 Task: Create a rule from the Agile list, Priority changed -> Complete task in the project AgileFlow if Priority Cleared then Complete Task
Action: Mouse moved to (75, 424)
Screenshot: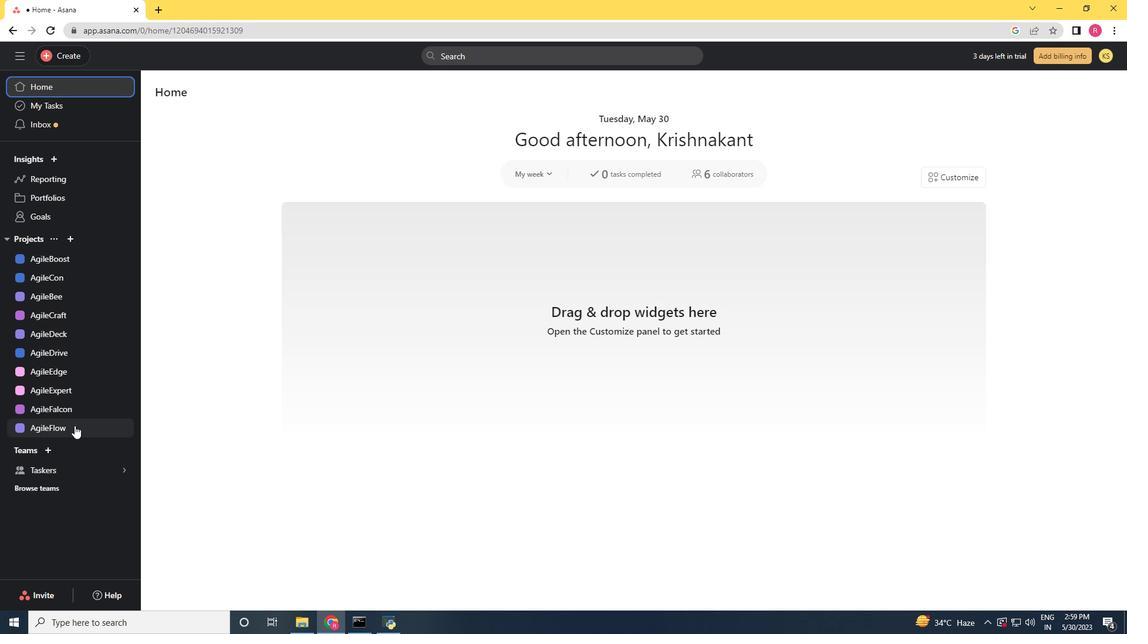 
Action: Mouse pressed left at (75, 424)
Screenshot: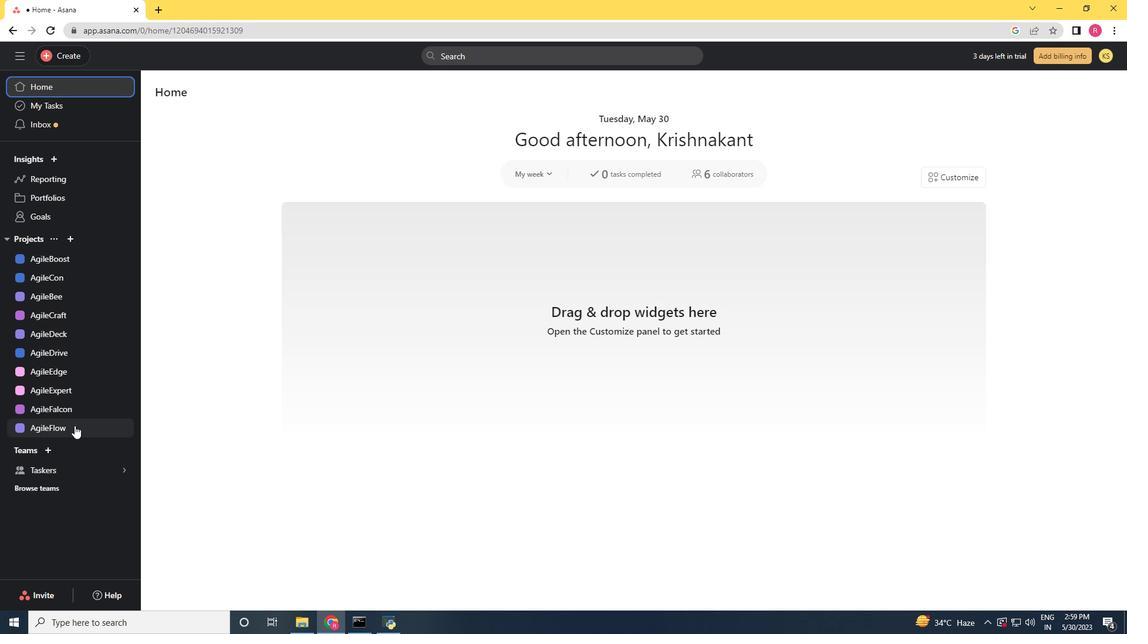 
Action: Mouse moved to (1071, 102)
Screenshot: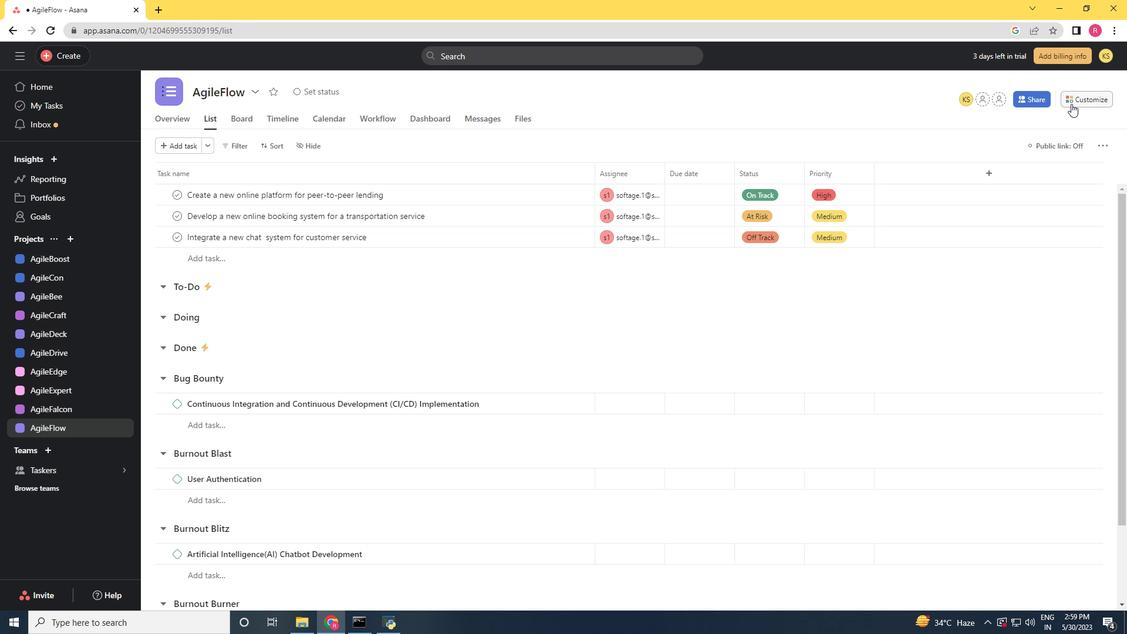 
Action: Mouse pressed left at (1071, 102)
Screenshot: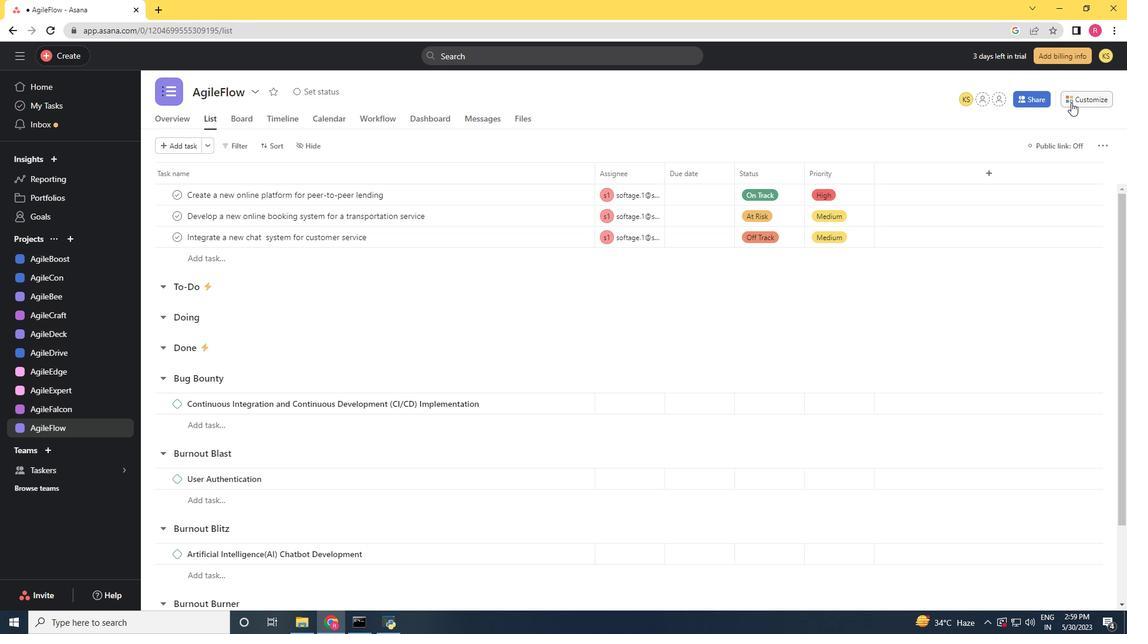 
Action: Mouse moved to (898, 253)
Screenshot: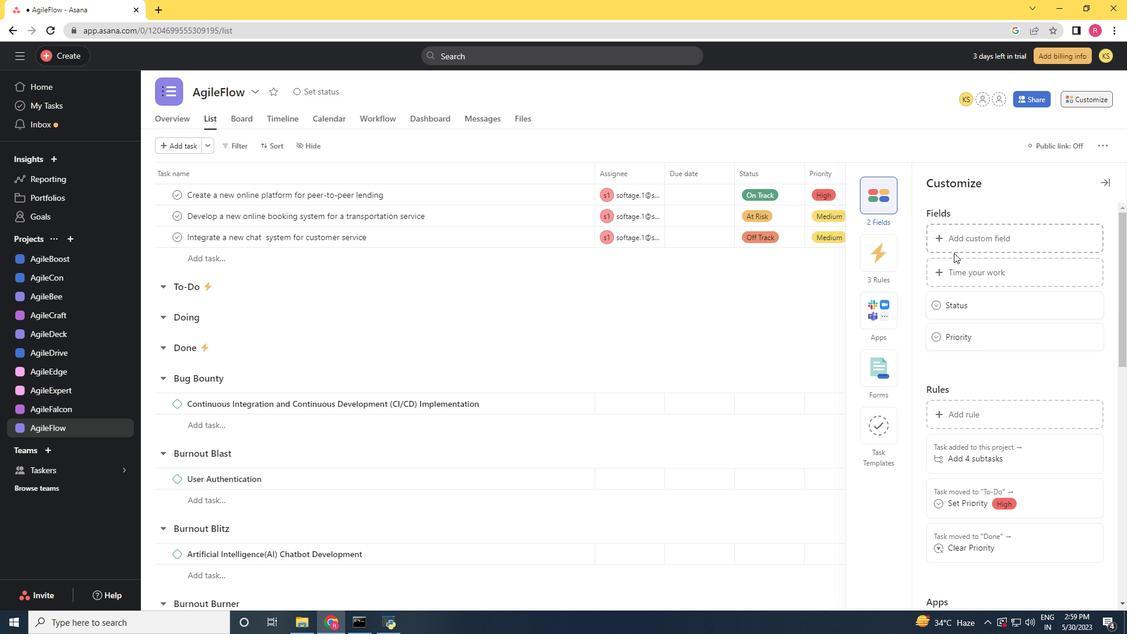 
Action: Mouse pressed left at (898, 253)
Screenshot: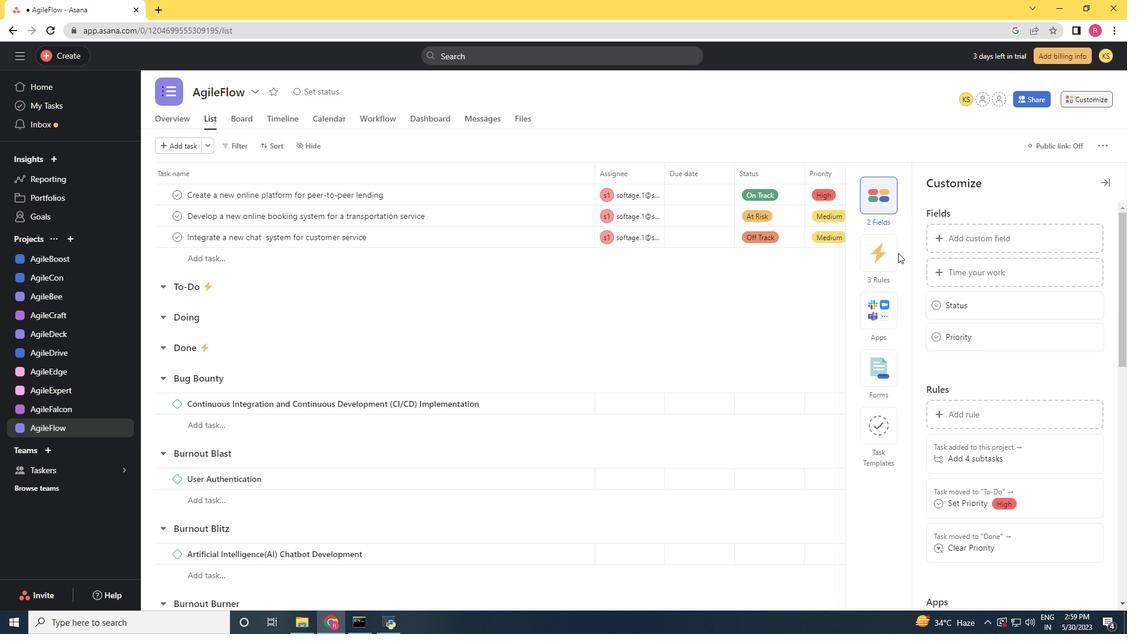 
Action: Mouse moved to (885, 255)
Screenshot: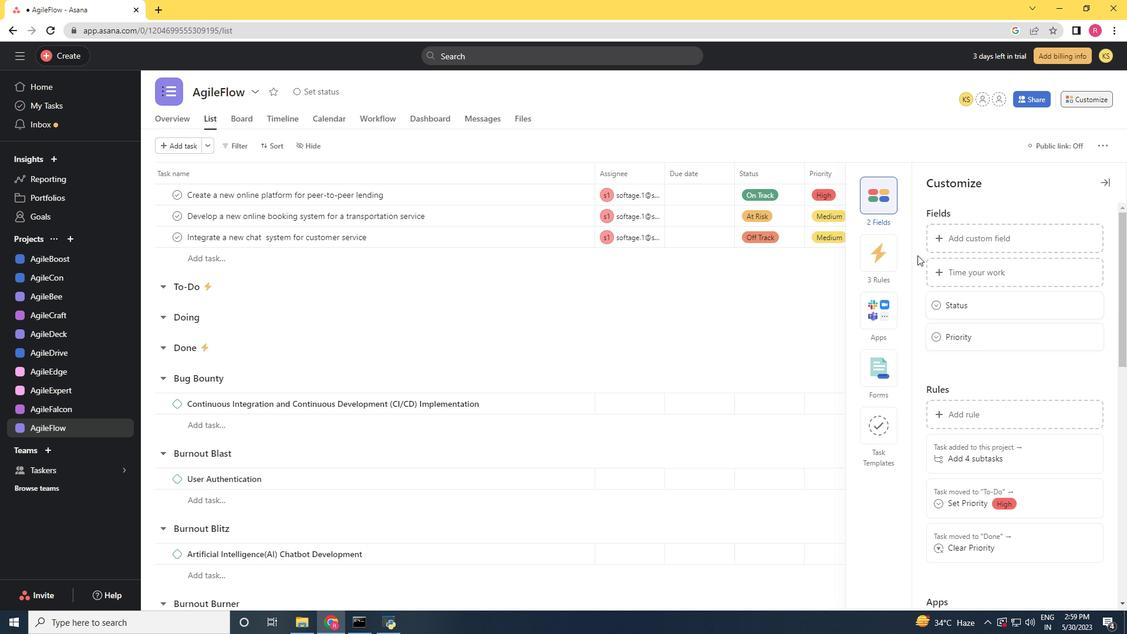 
Action: Mouse pressed left at (885, 255)
Screenshot: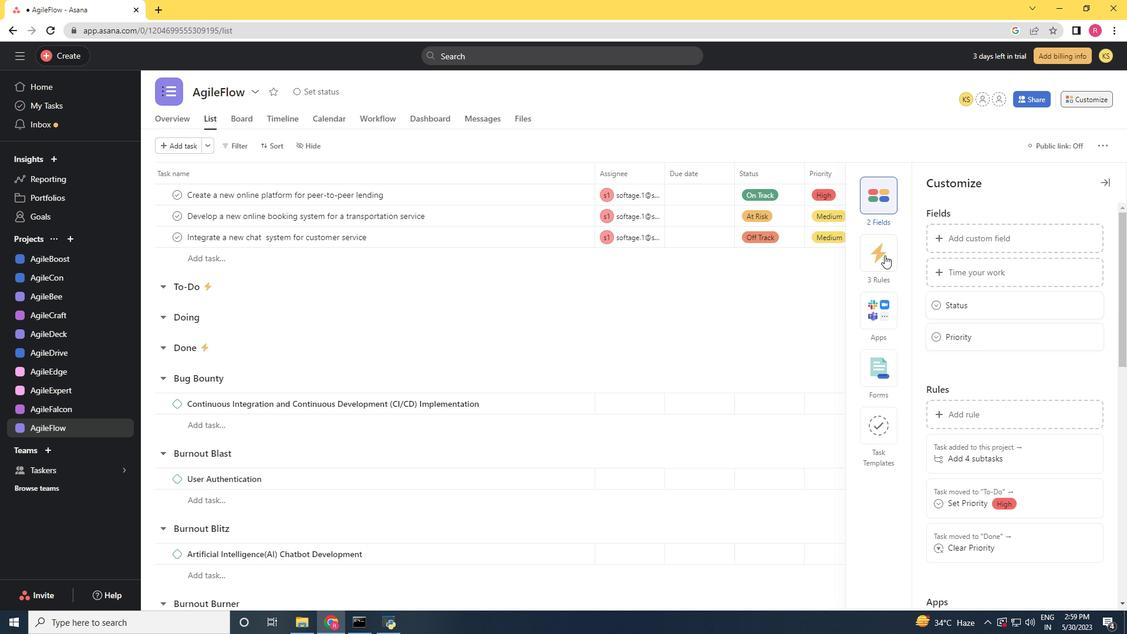
Action: Mouse moved to (949, 225)
Screenshot: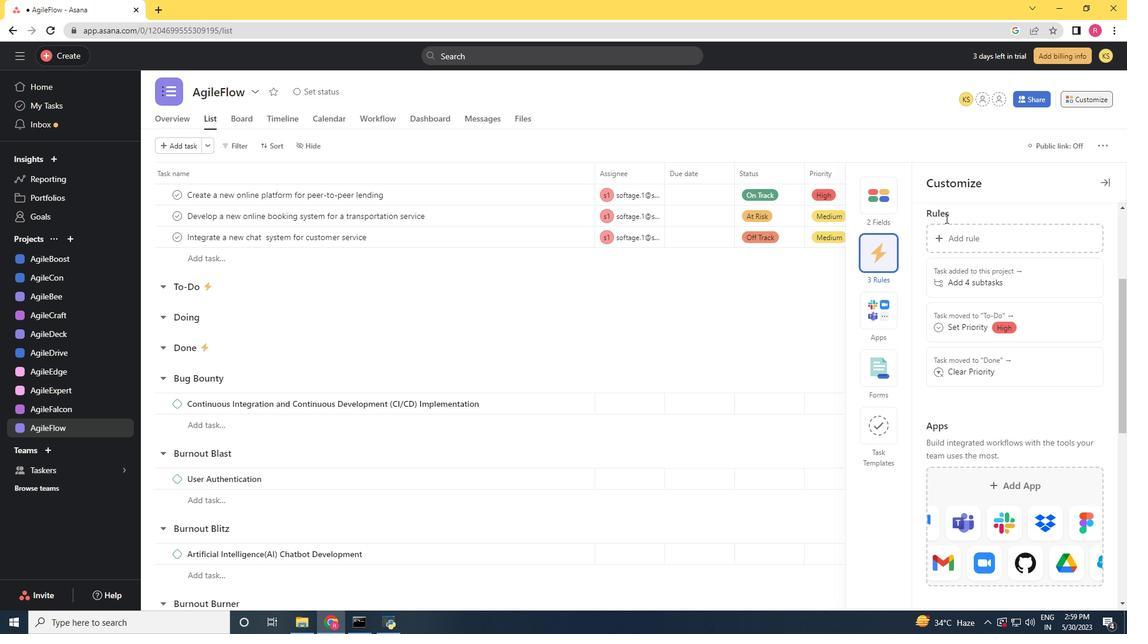 
Action: Mouse pressed left at (949, 225)
Screenshot: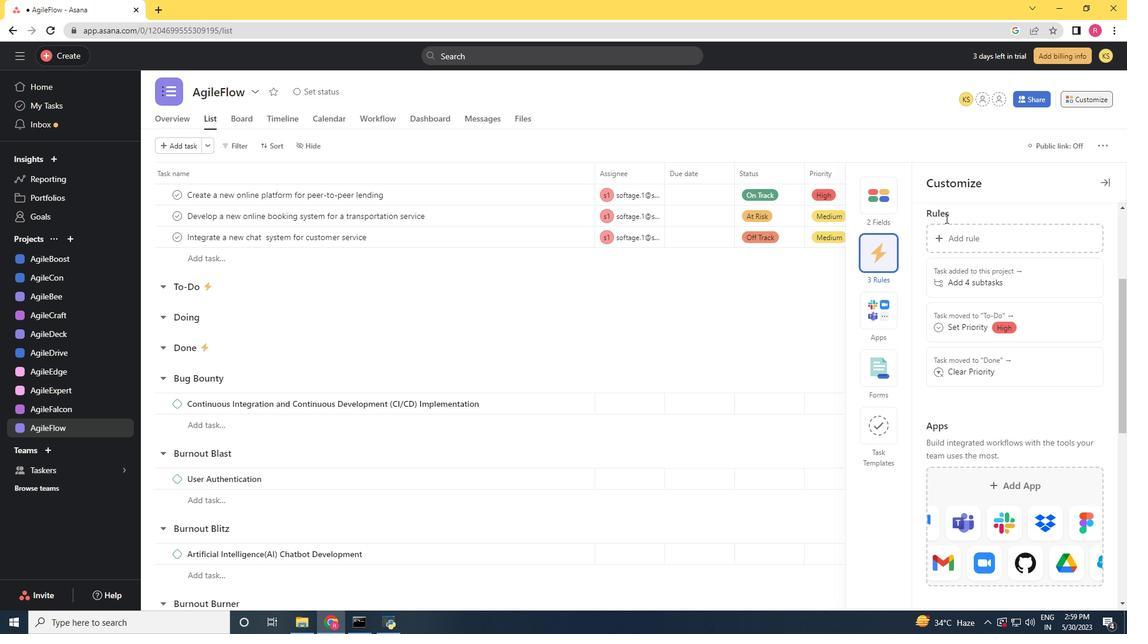 
Action: Mouse moved to (235, 178)
Screenshot: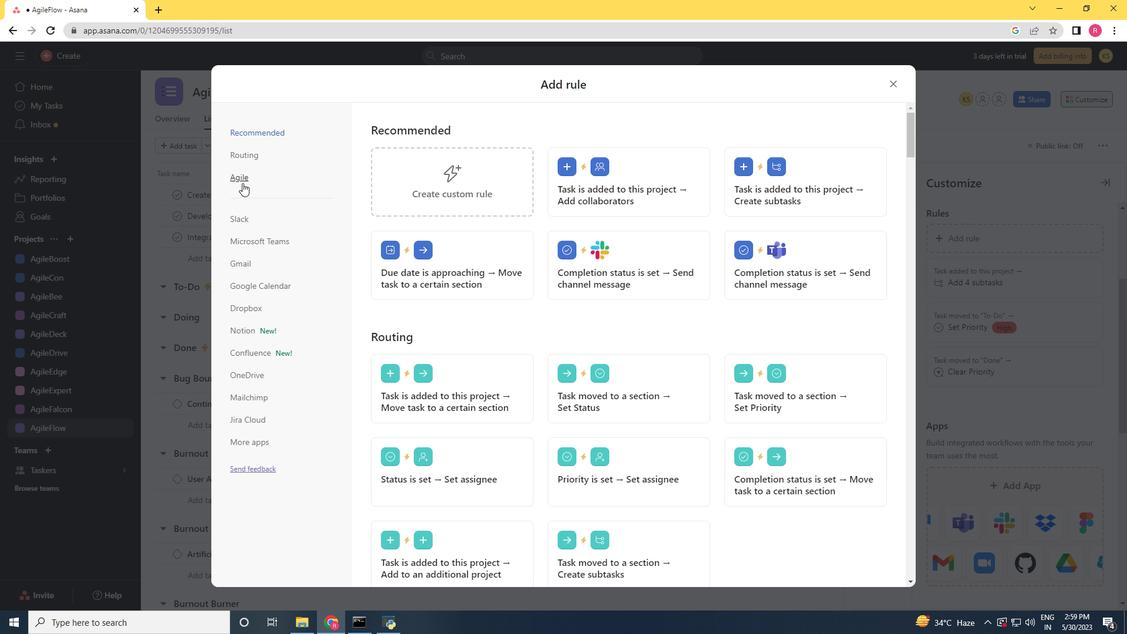 
Action: Mouse pressed left at (235, 178)
Screenshot: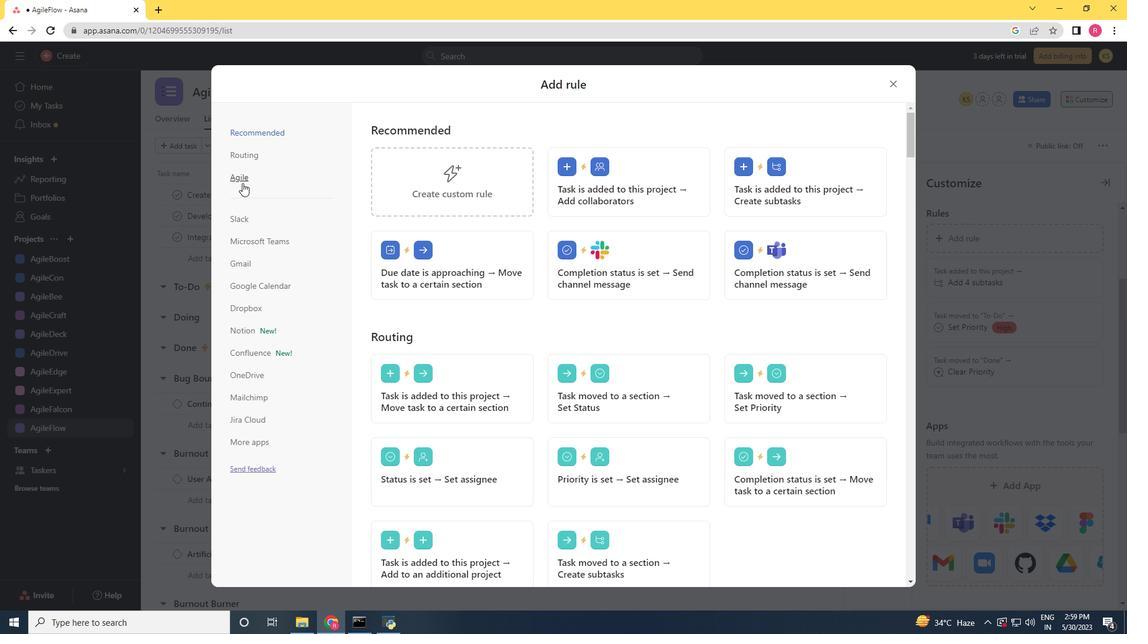 
Action: Mouse moved to (656, 181)
Screenshot: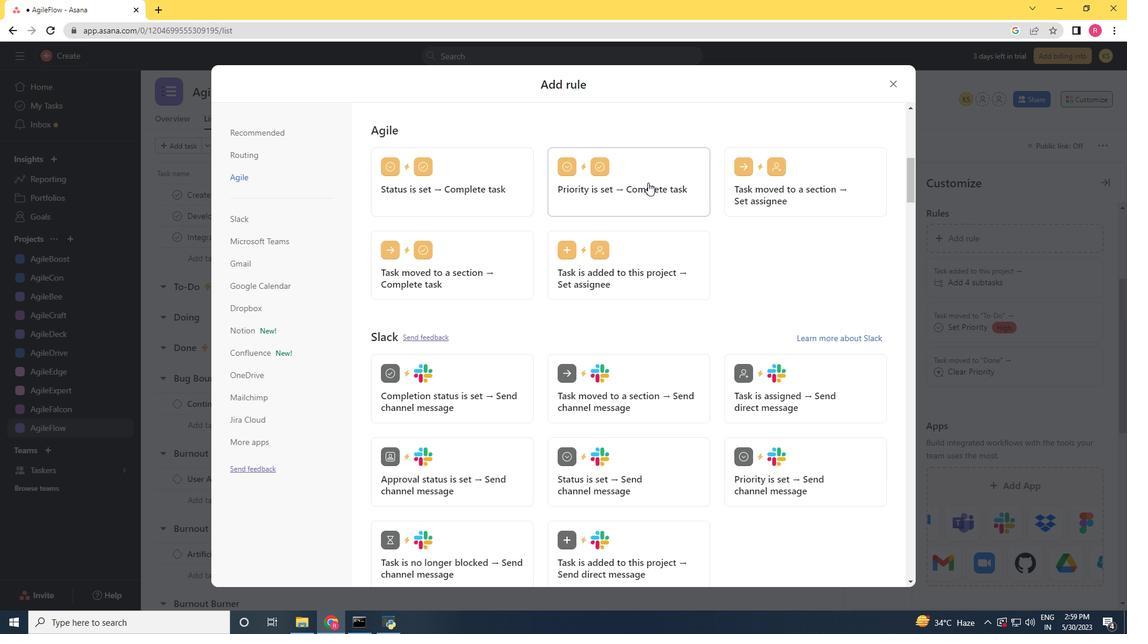
Action: Mouse pressed left at (656, 181)
Screenshot: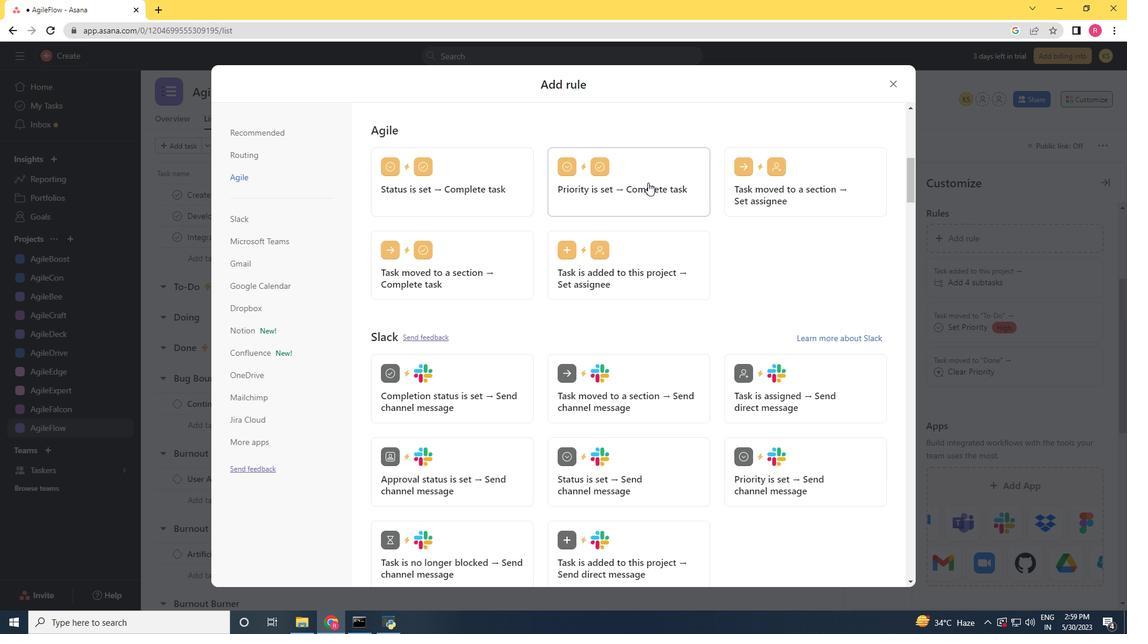 
Action: Mouse moved to (815, 202)
Screenshot: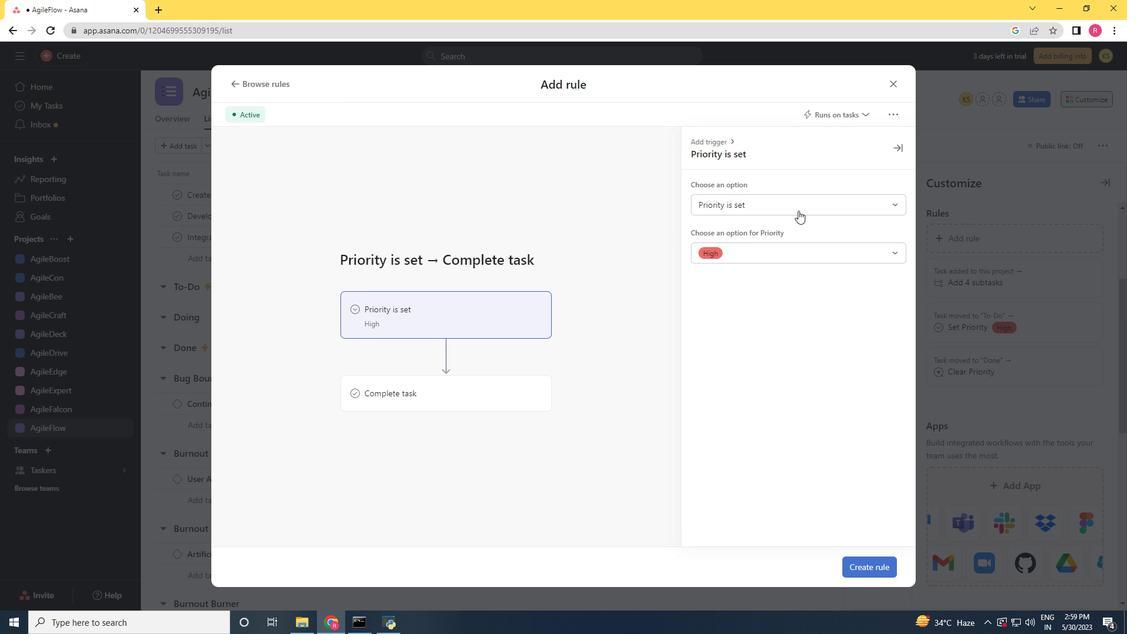 
Action: Mouse pressed left at (815, 202)
Screenshot: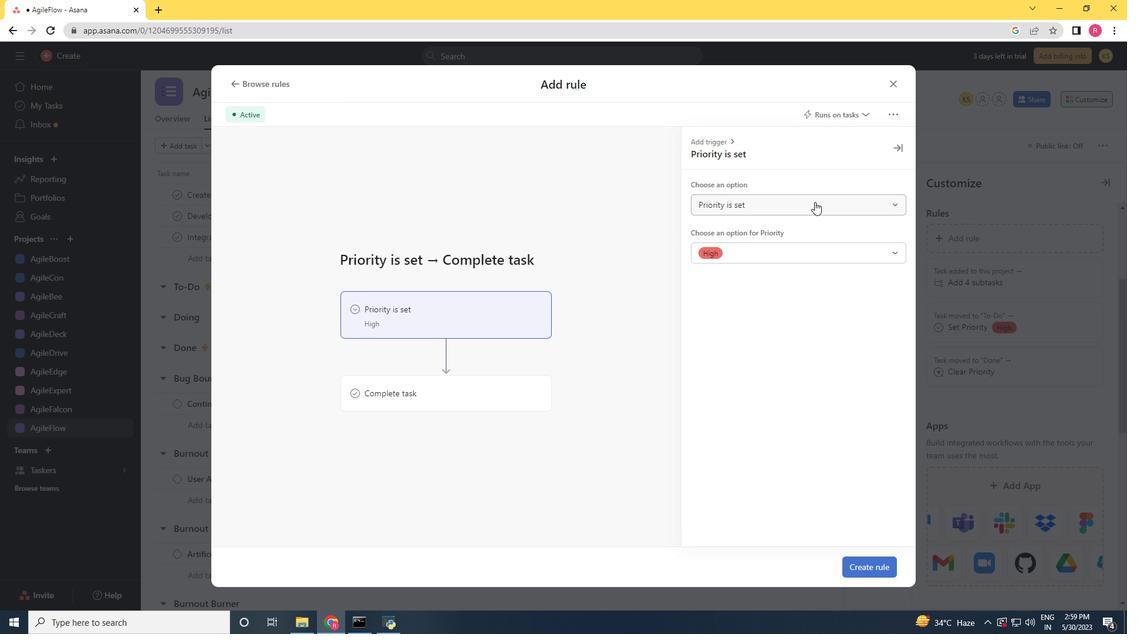 
Action: Mouse moved to (767, 249)
Screenshot: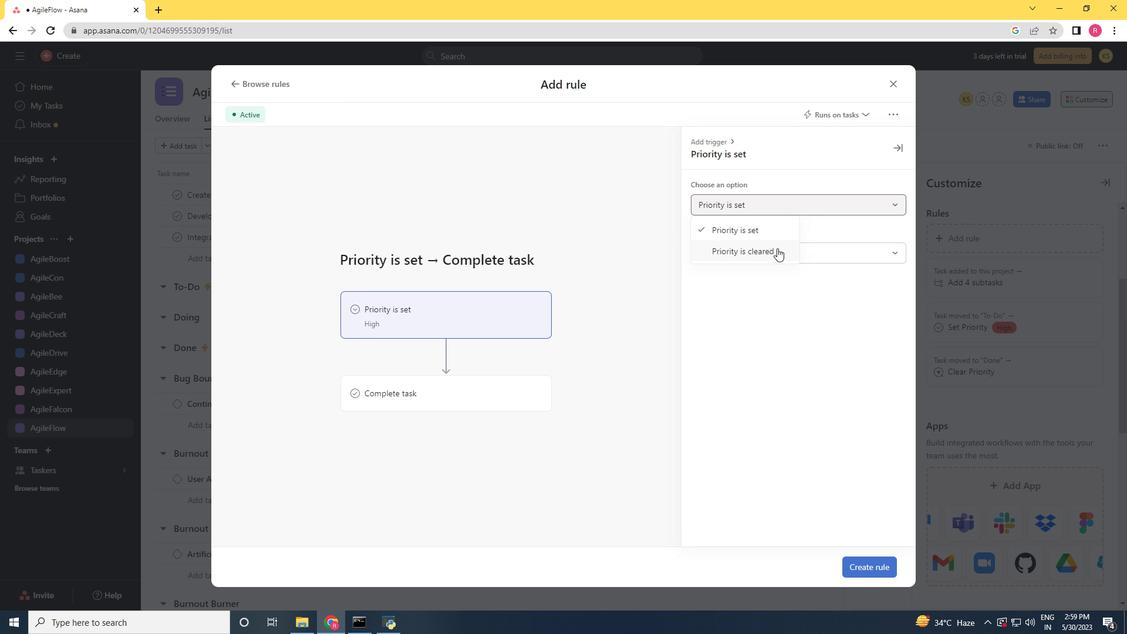 
Action: Mouse pressed left at (767, 249)
Screenshot: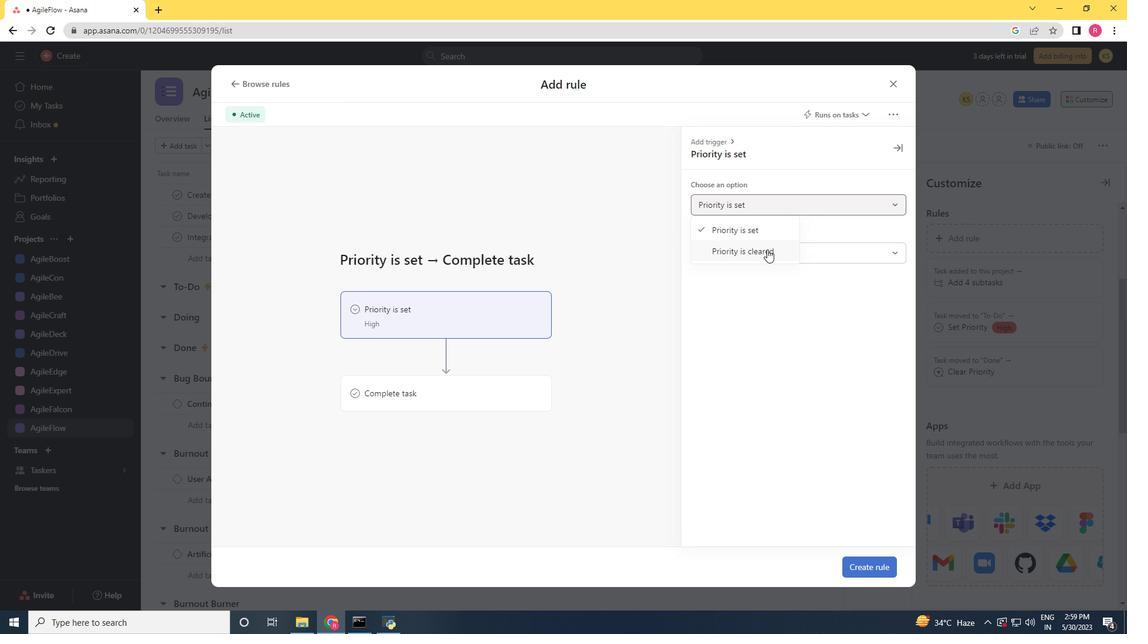 
Action: Mouse moved to (486, 370)
Screenshot: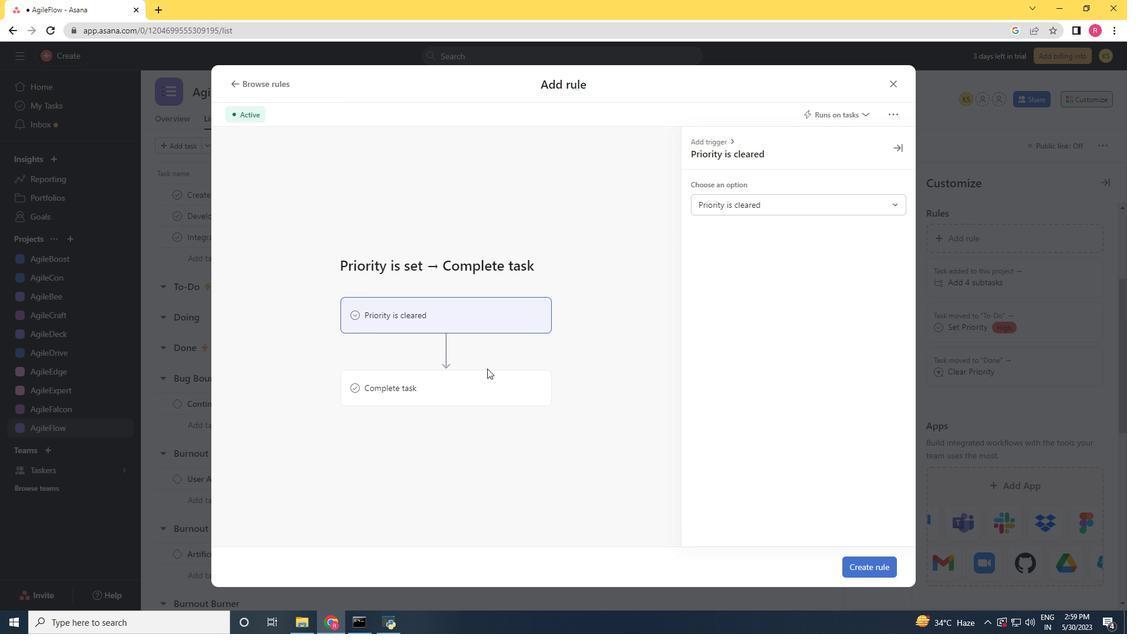 
Action: Mouse pressed left at (486, 370)
Screenshot: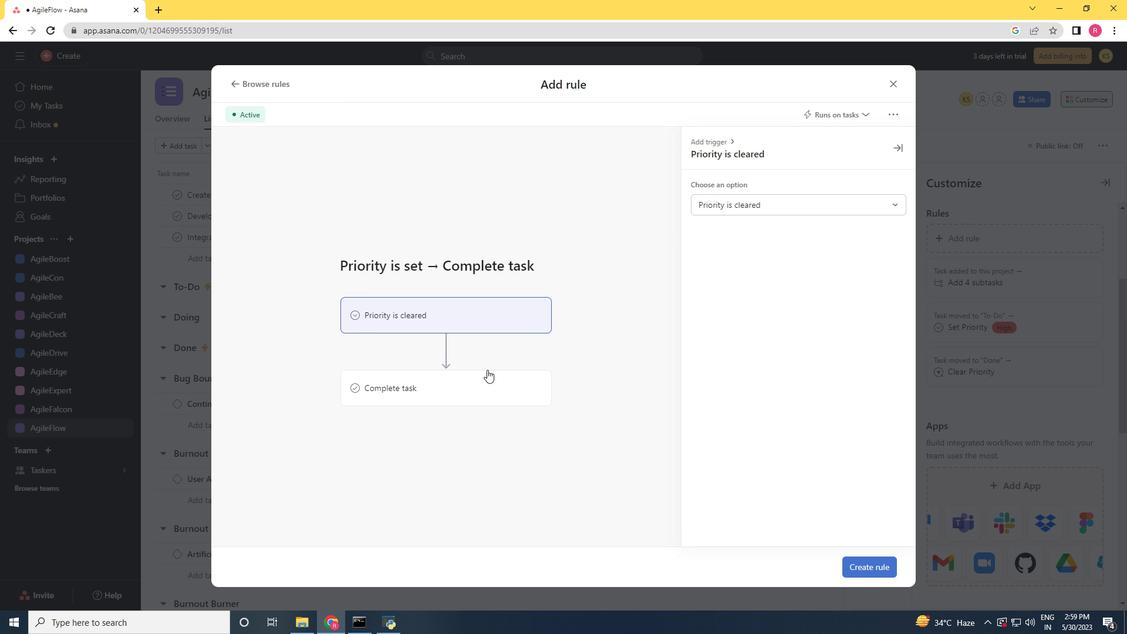 
Action: Mouse moved to (718, 208)
Screenshot: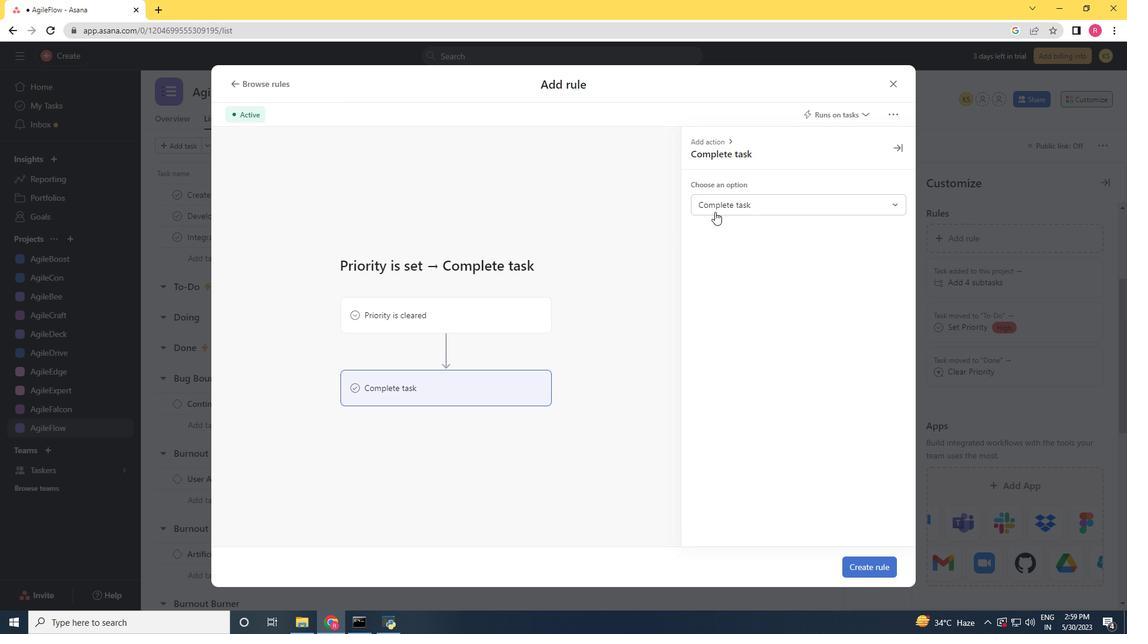 
Action: Mouse pressed left at (718, 208)
Screenshot: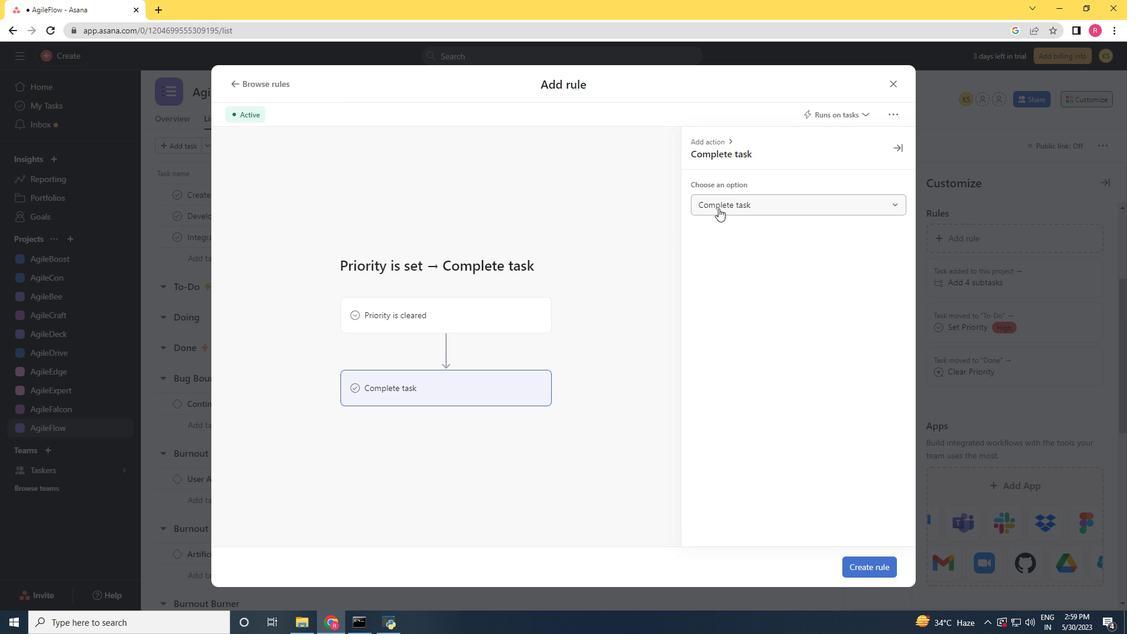 
Action: Mouse moved to (732, 224)
Screenshot: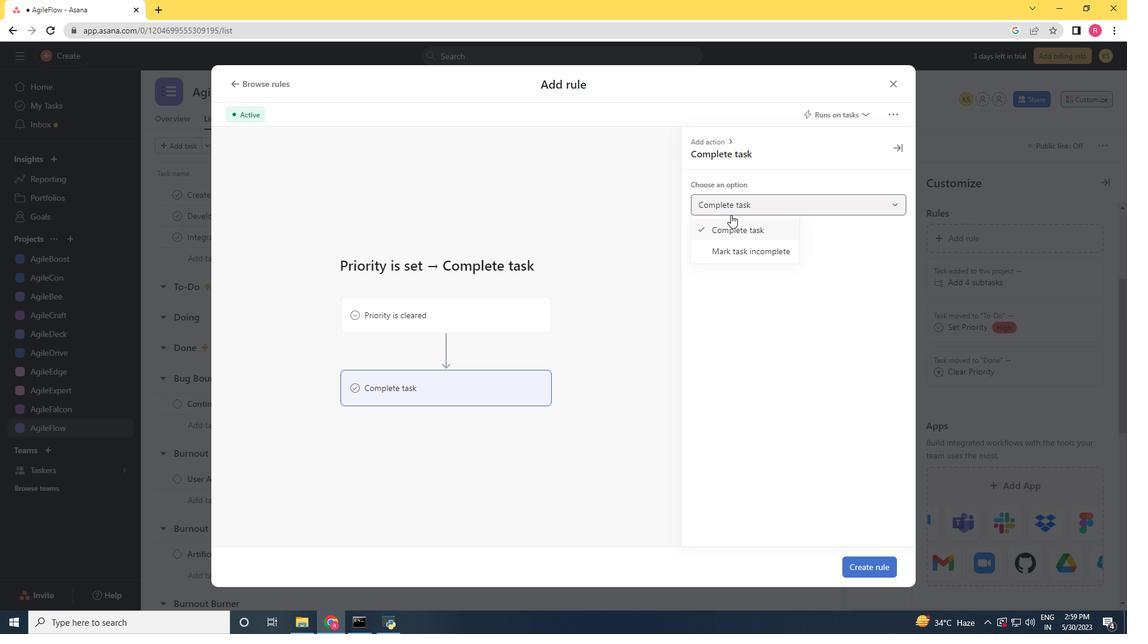 
Action: Mouse pressed left at (732, 224)
Screenshot: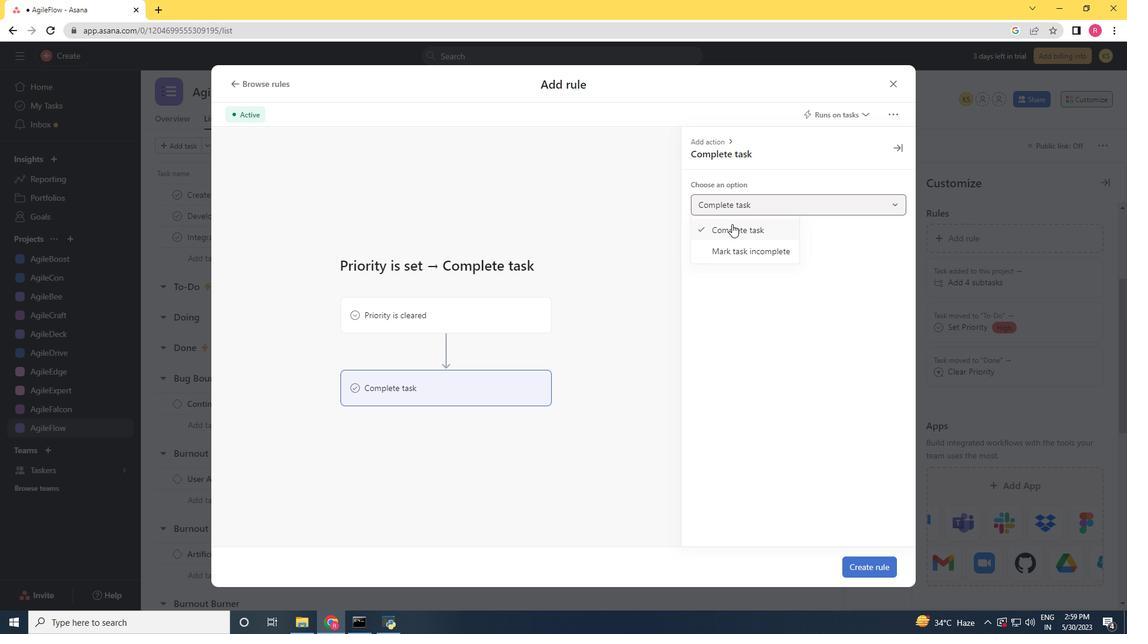 
Action: Mouse moved to (873, 565)
Screenshot: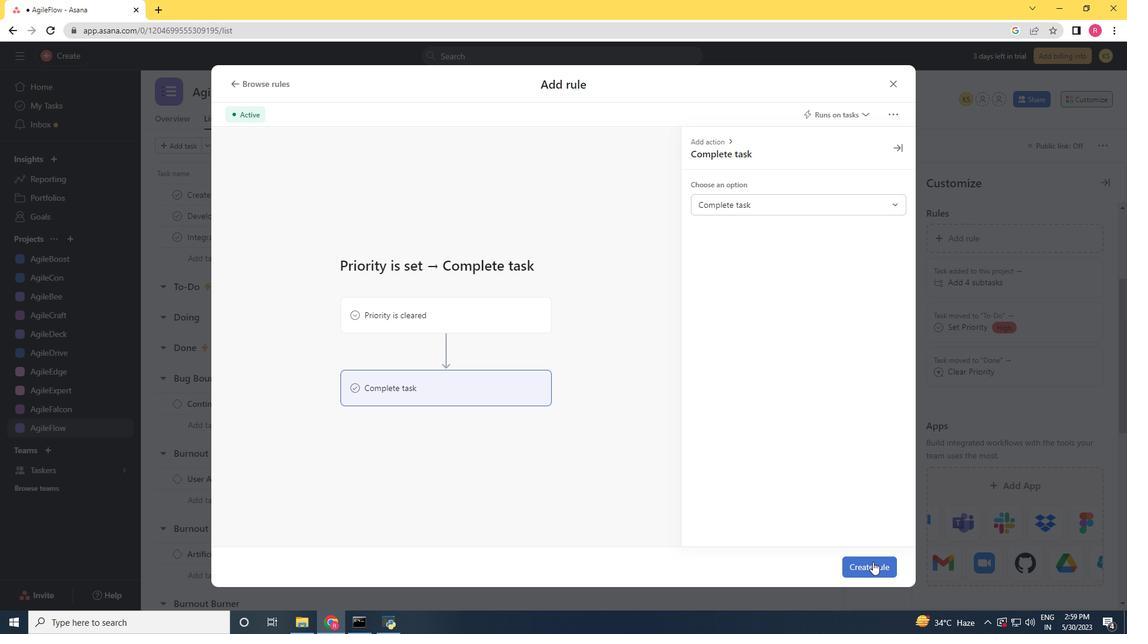 
Action: Mouse pressed left at (873, 565)
Screenshot: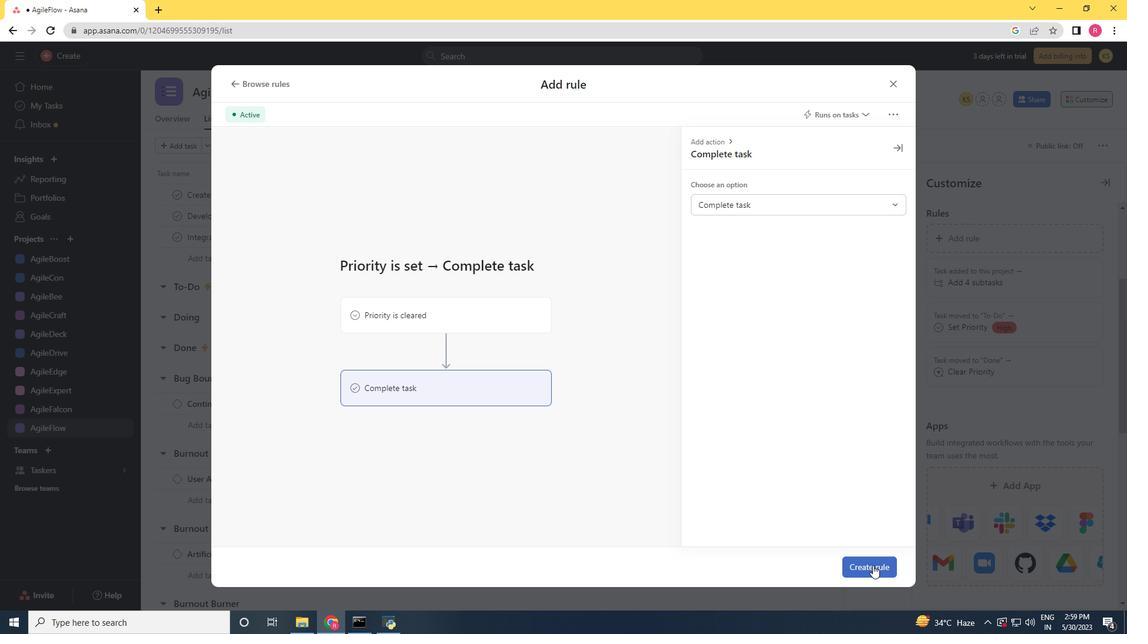 
Action: Mouse moved to (885, 391)
Screenshot: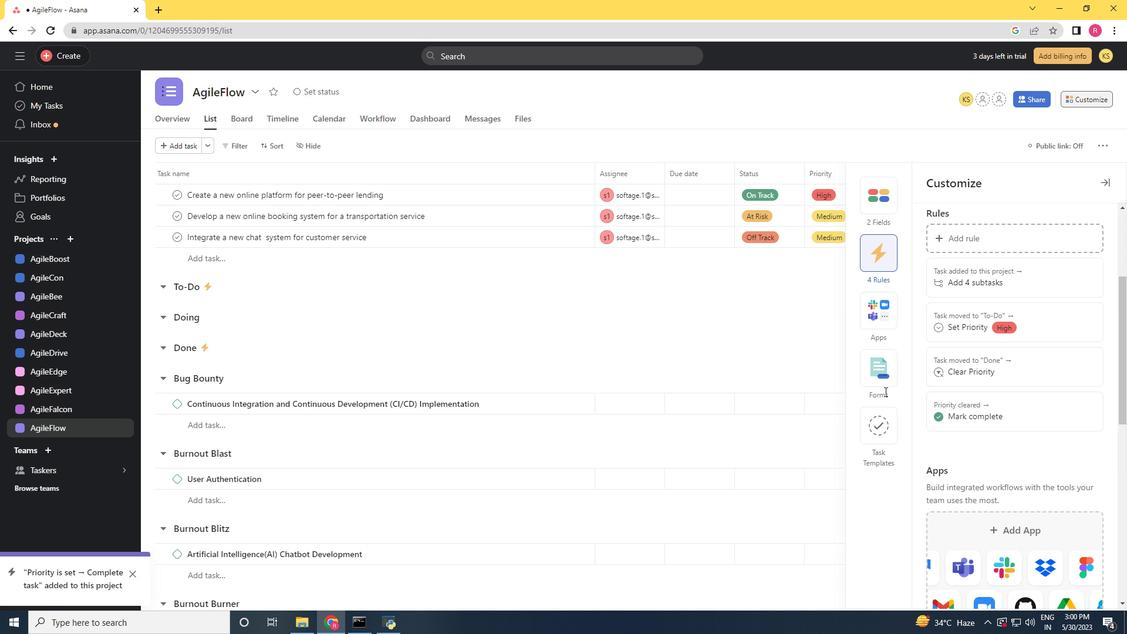 
